 Task: Create New Customer with Customer Name: Clean Eatz, Billing Address Line1: 4214 Skips Lane, Billing Address Line2:  Phoenix, Billing Address Line3:  Arizona 85012
Action: Mouse pressed left at (137, 27)
Screenshot: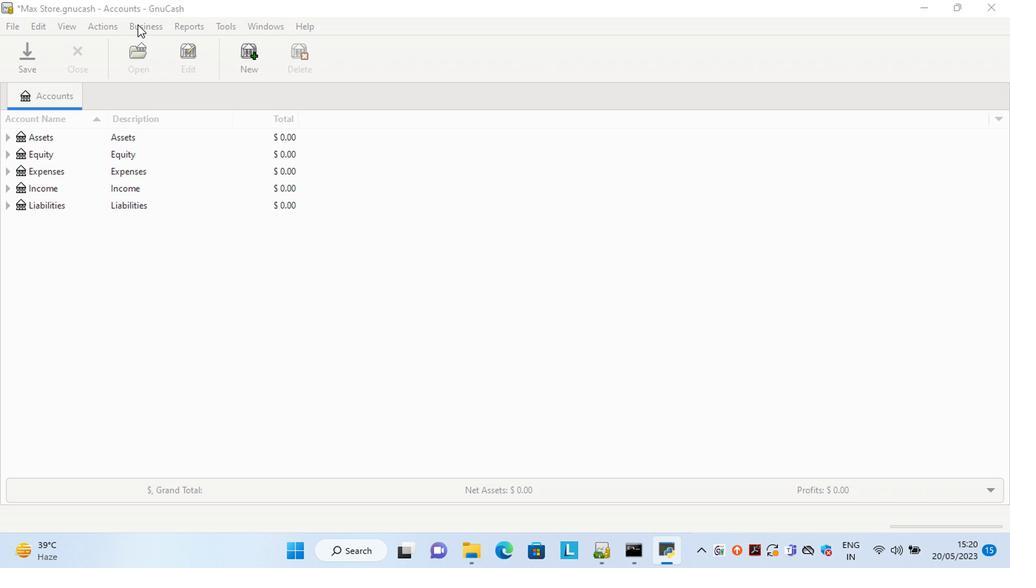 
Action: Mouse moved to (294, 61)
Screenshot: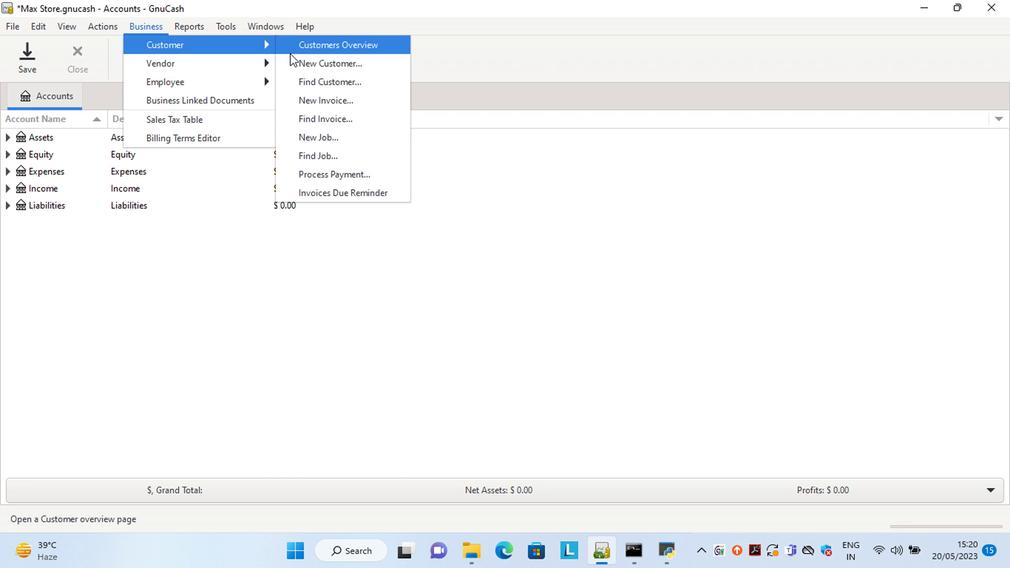 
Action: Mouse pressed left at (294, 61)
Screenshot: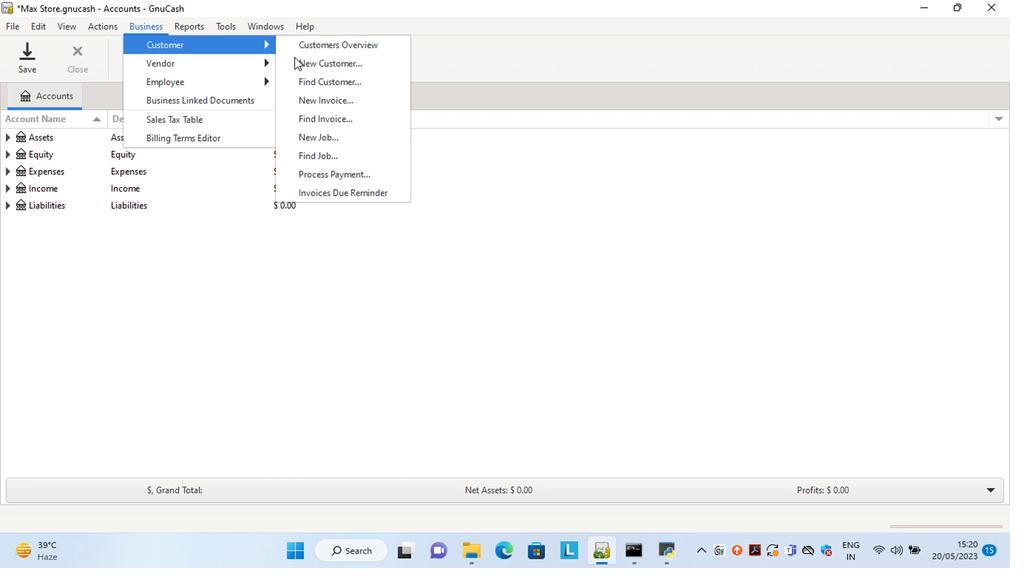 
Action: Mouse moved to (860, 220)
Screenshot: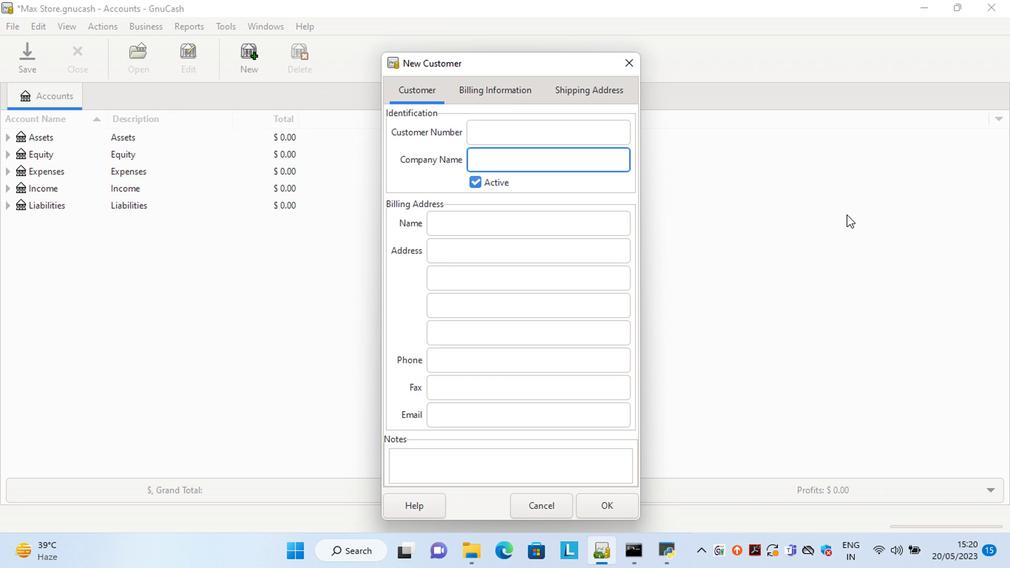 
Action: Key pressed <Key.shift>Clean<Key.shift>EAZ<Key.tab><Key.tab><Key.tab>4214<Key.space><Key.shift>Skips<Key.space><Key.shift>Lane<Key.tab>p<Key.tab>a<Key.tab>
Screenshot: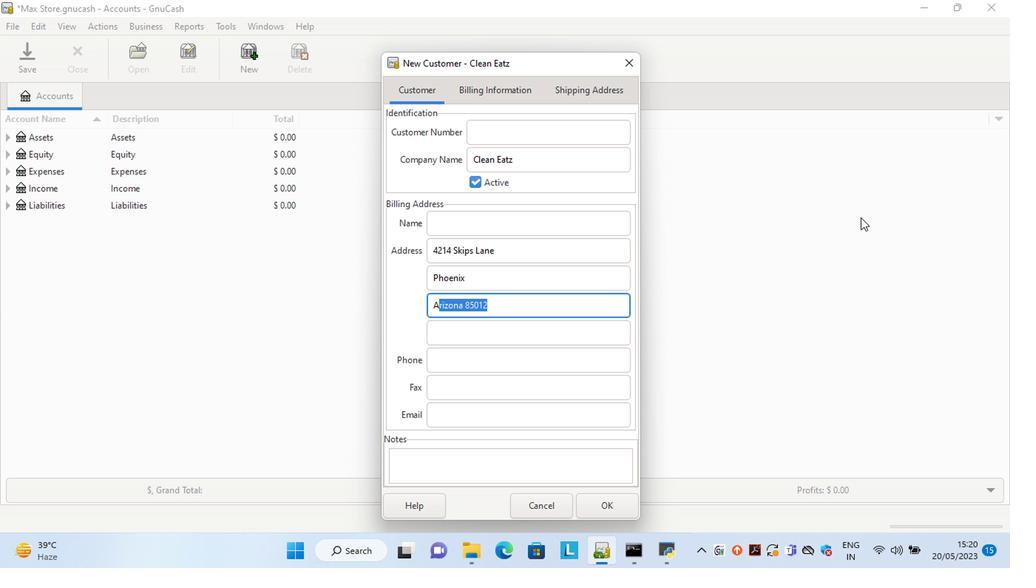 
Action: Mouse moved to (605, 500)
Screenshot: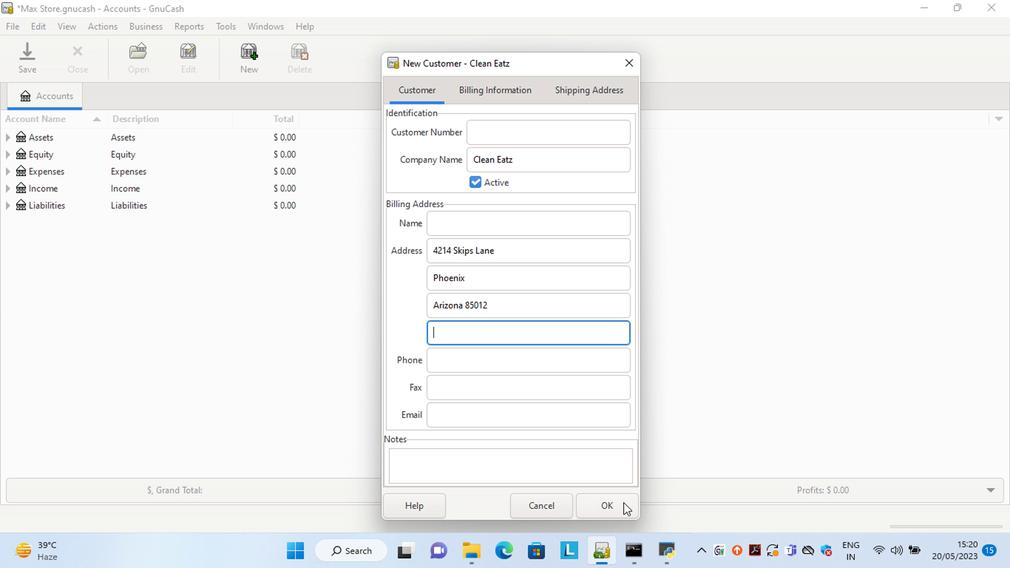 
Action: Mouse pressed left at (605, 500)
Screenshot: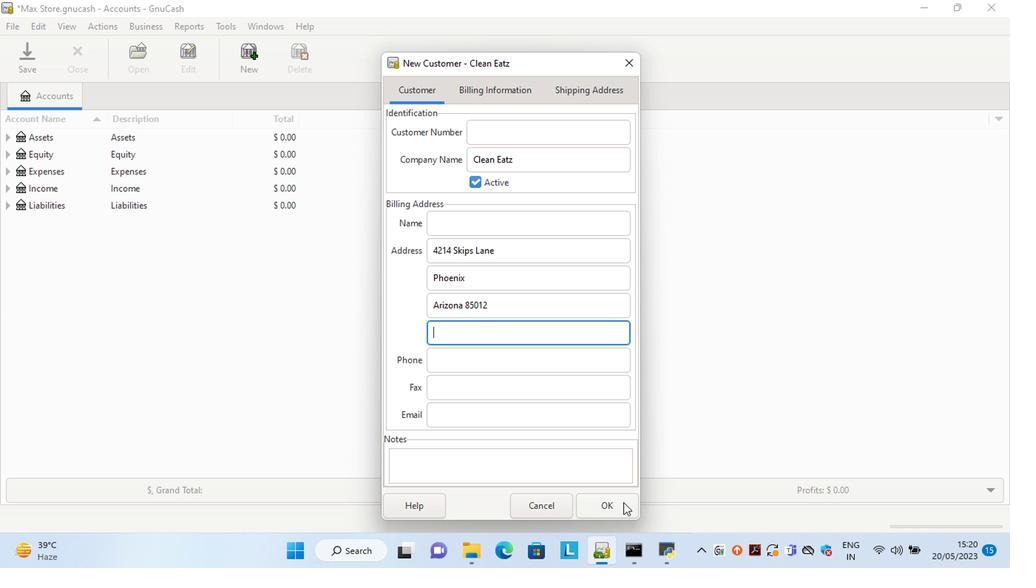 
